 Task: Set "Audio language" for transcode stream output to "English".
Action: Mouse moved to (132, 14)
Screenshot: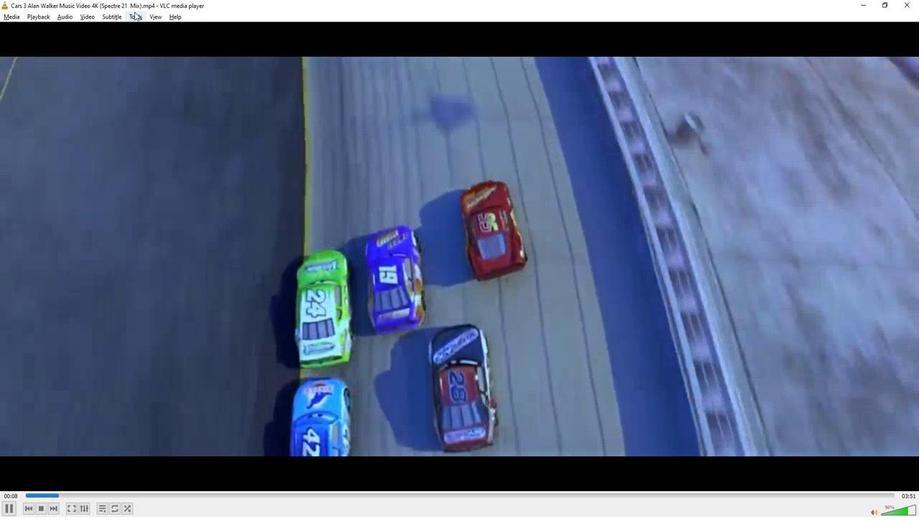 
Action: Mouse pressed left at (132, 14)
Screenshot: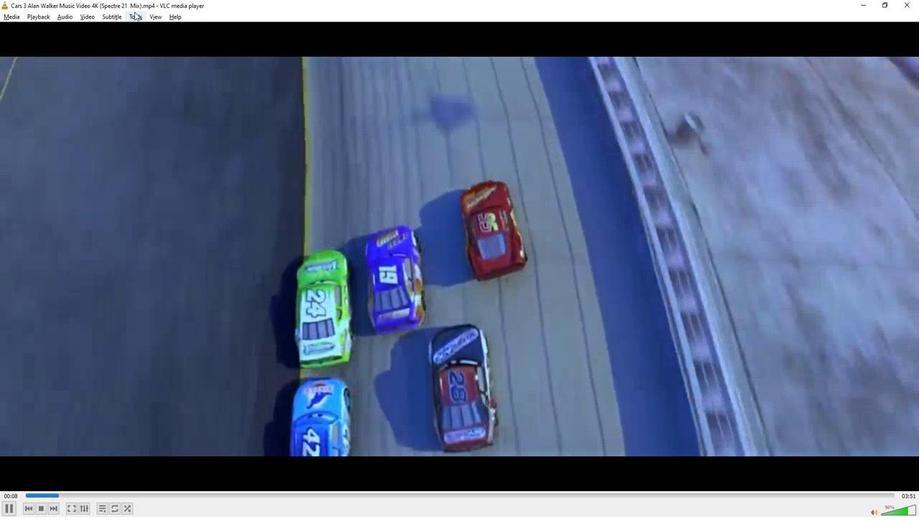 
Action: Mouse moved to (146, 129)
Screenshot: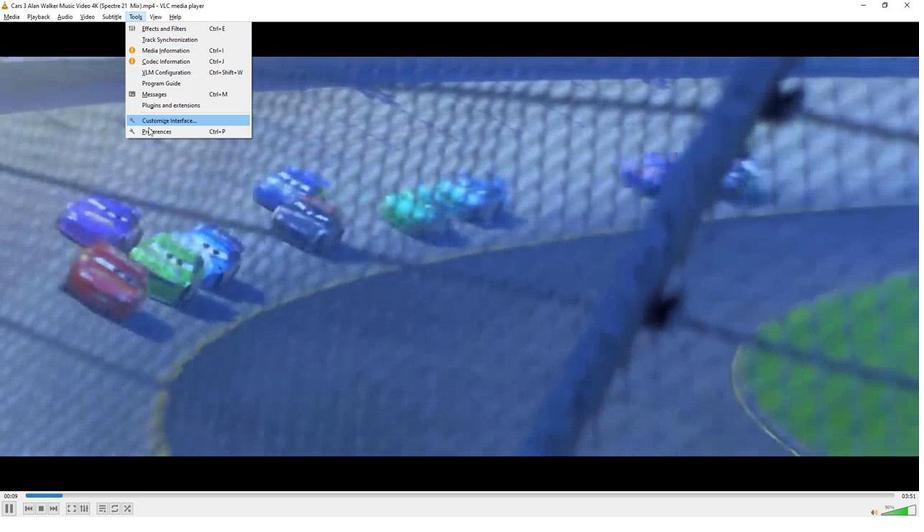 
Action: Mouse pressed left at (146, 129)
Screenshot: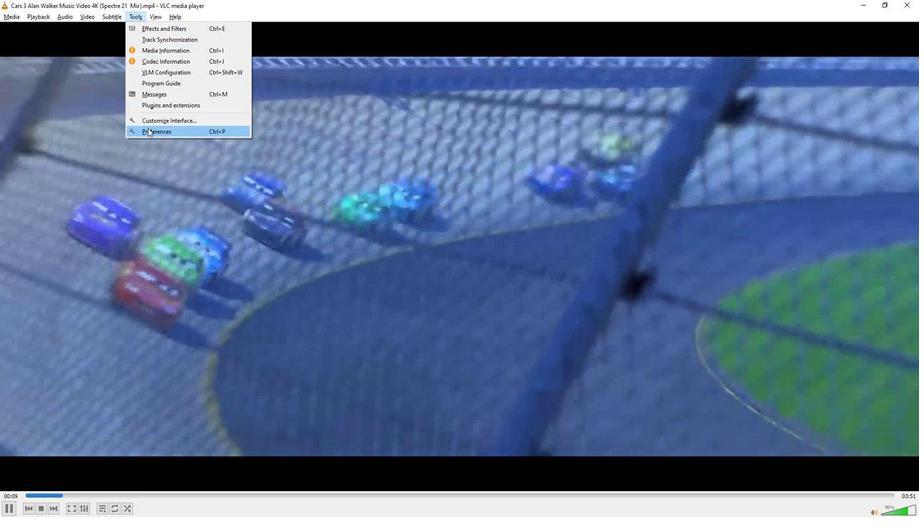 
Action: Mouse moved to (245, 270)
Screenshot: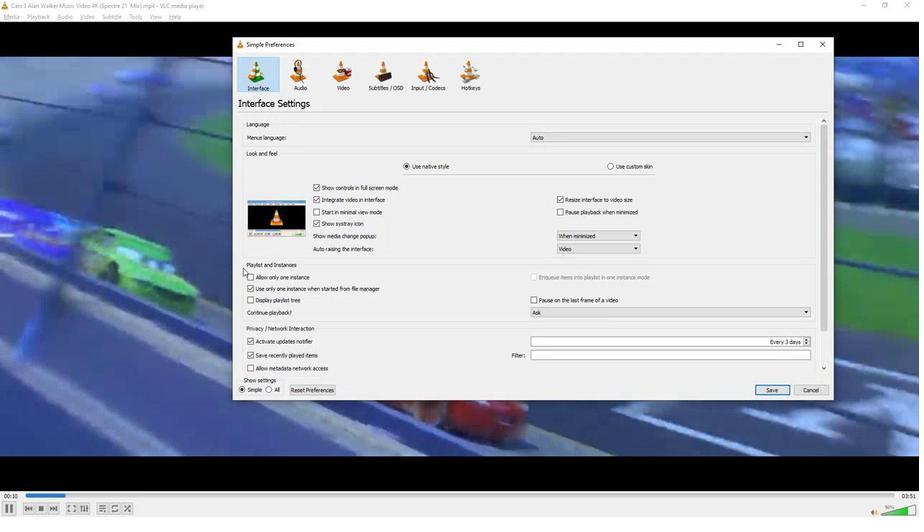 
Action: Mouse scrolled (245, 269) with delta (0, 0)
Screenshot: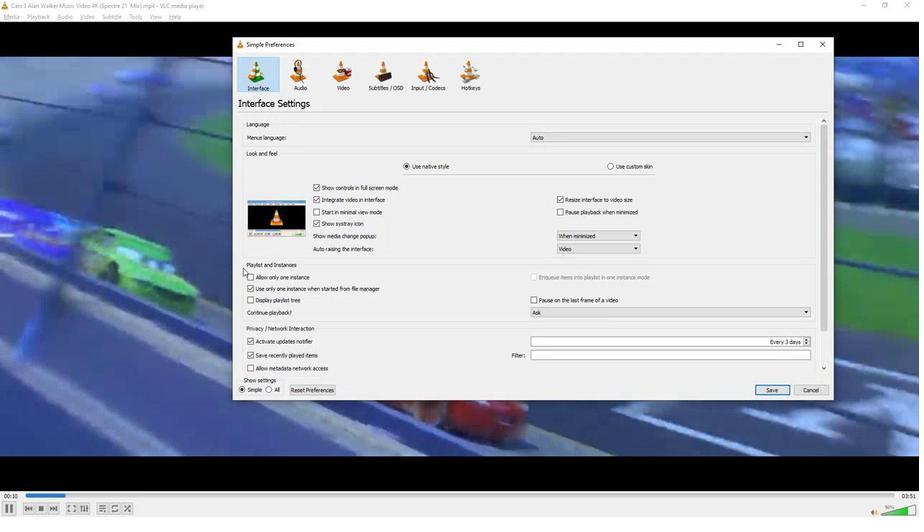 
Action: Mouse moved to (257, 285)
Screenshot: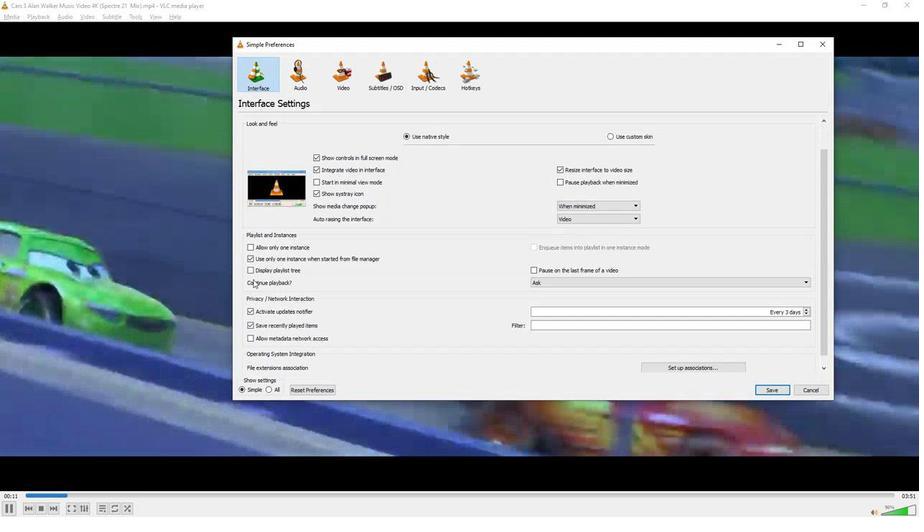 
Action: Mouse scrolled (257, 285) with delta (0, 0)
Screenshot: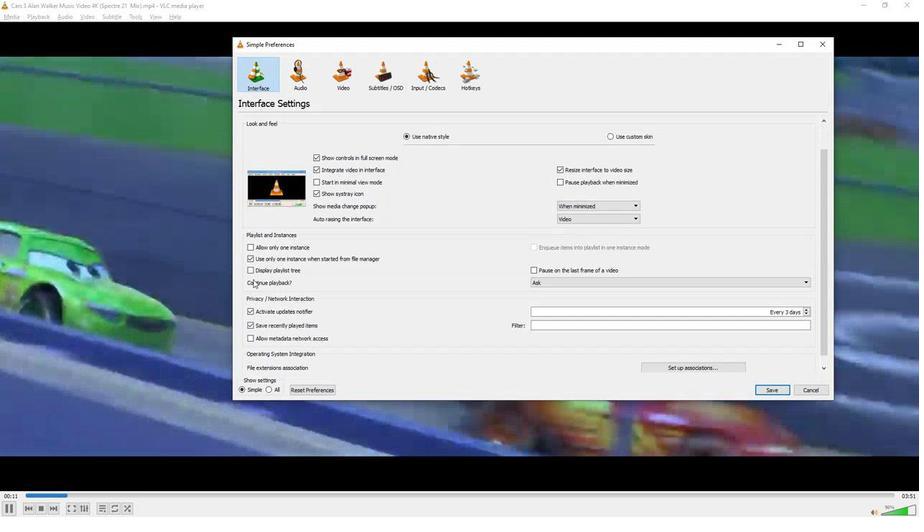 
Action: Mouse moved to (271, 405)
Screenshot: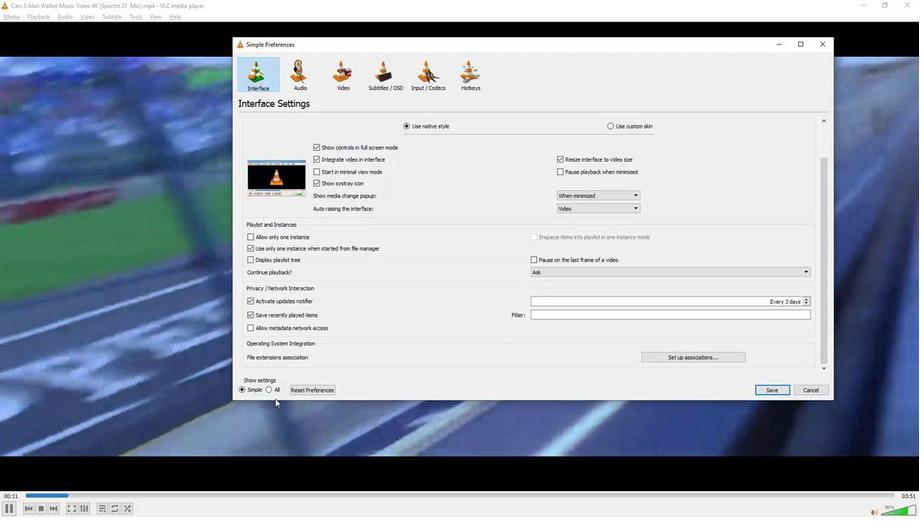 
Action: Mouse pressed left at (271, 405)
Screenshot: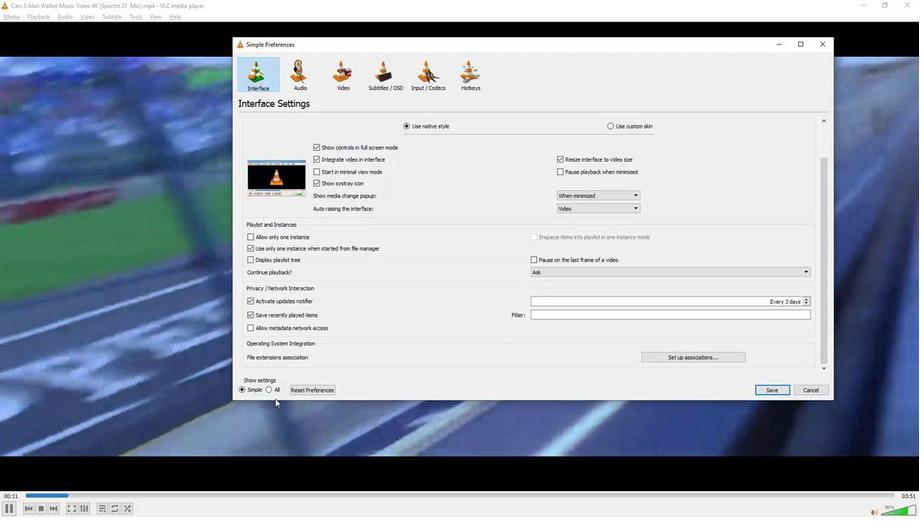 
Action: Mouse moved to (268, 389)
Screenshot: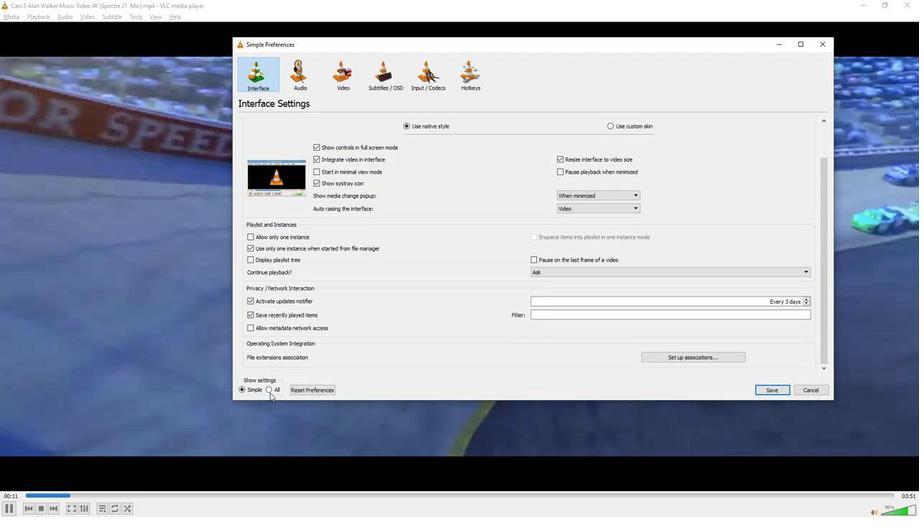 
Action: Mouse pressed left at (268, 389)
Screenshot: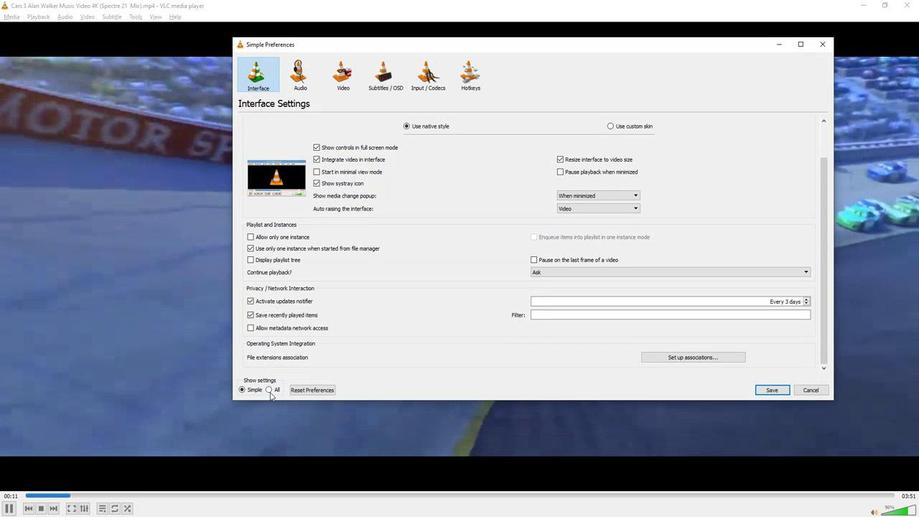 
Action: Mouse moved to (289, 323)
Screenshot: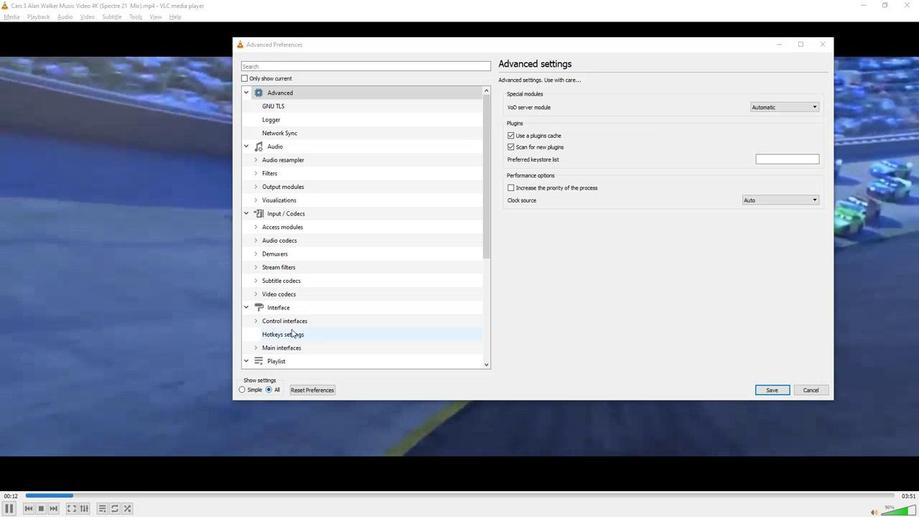 
Action: Mouse scrolled (289, 322) with delta (0, 0)
Screenshot: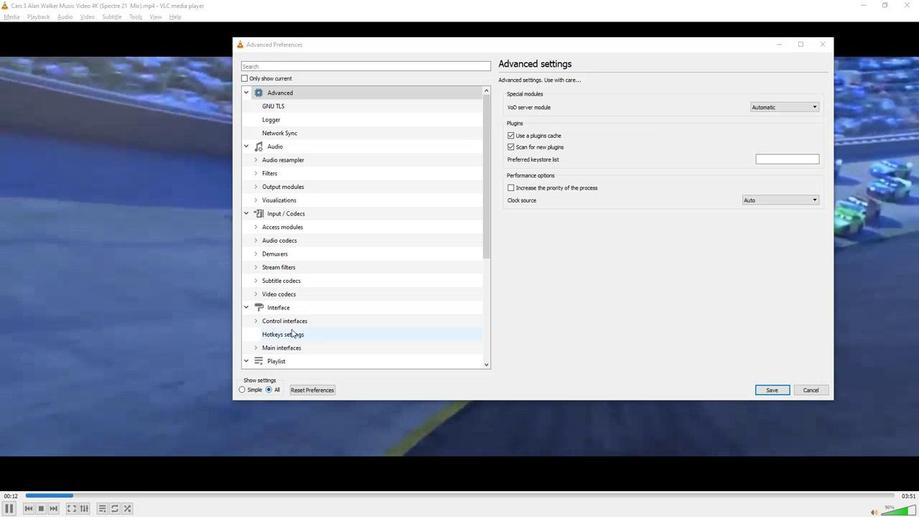 
Action: Mouse moved to (289, 321)
Screenshot: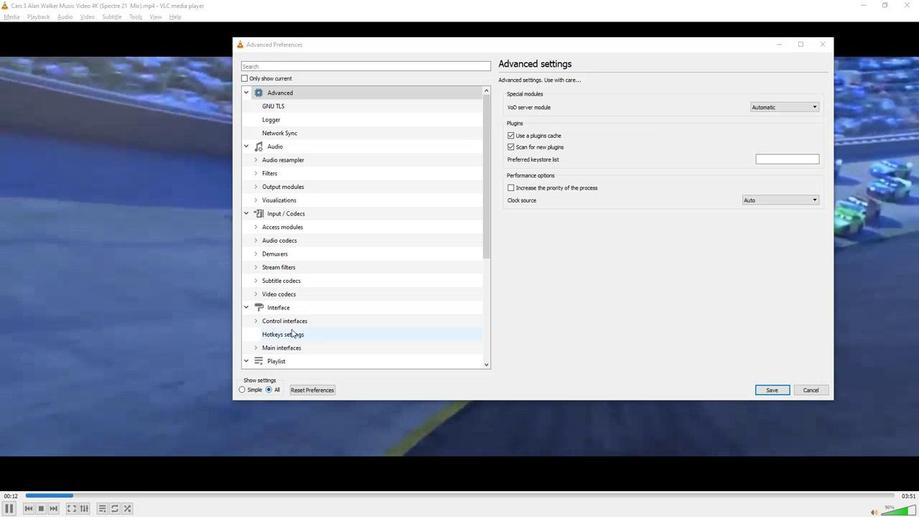 
Action: Mouse scrolled (289, 321) with delta (0, 0)
Screenshot: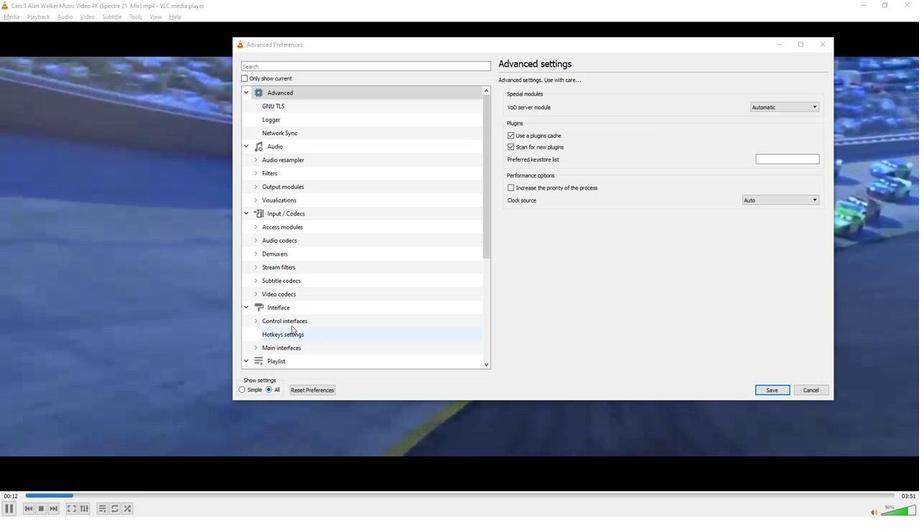 
Action: Mouse scrolled (289, 321) with delta (0, 0)
Screenshot: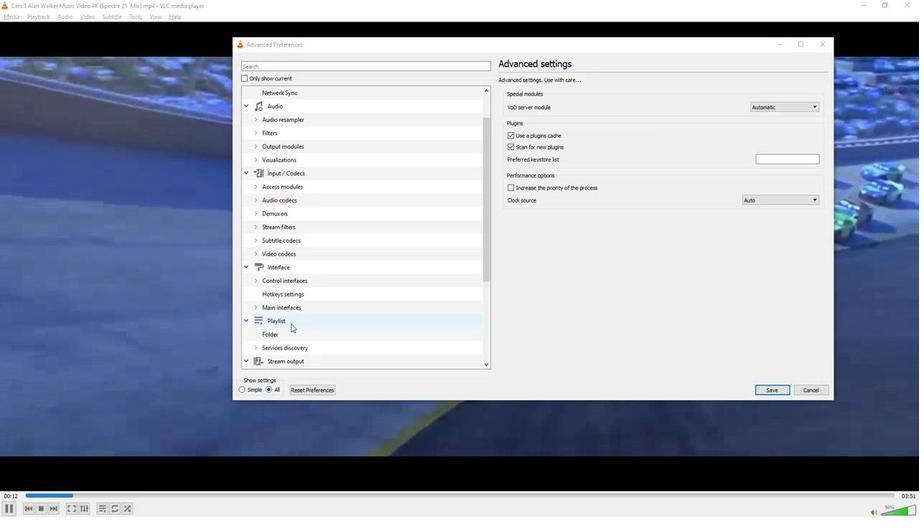 
Action: Mouse scrolled (289, 321) with delta (0, 0)
Screenshot: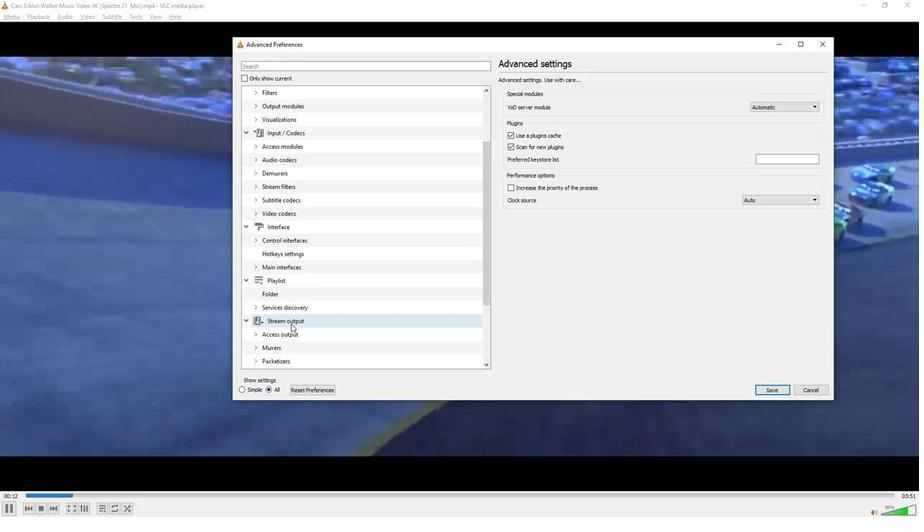 
Action: Mouse moved to (288, 321)
Screenshot: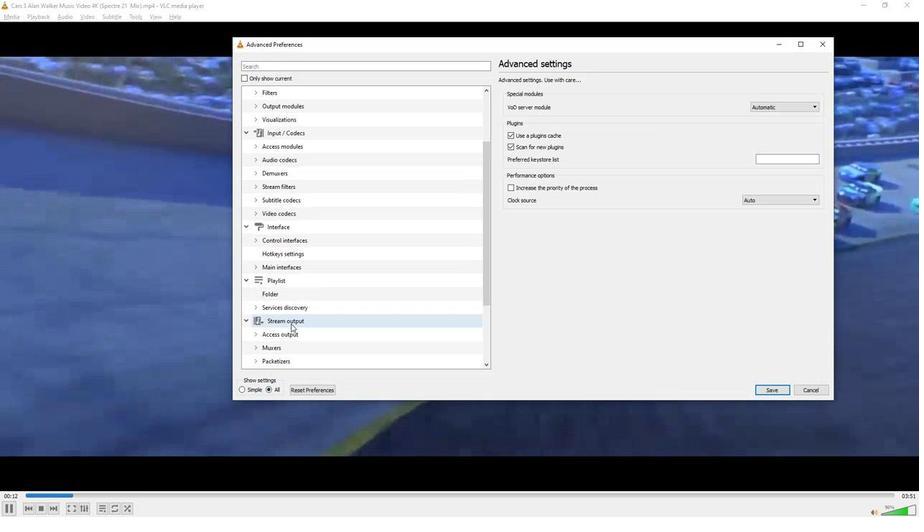 
Action: Mouse scrolled (288, 320) with delta (0, 0)
Screenshot: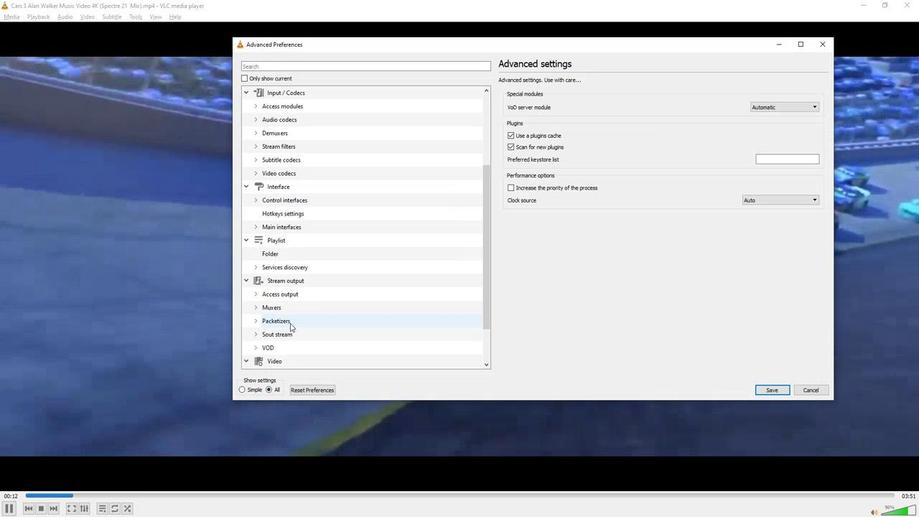 
Action: Mouse scrolled (288, 320) with delta (0, 0)
Screenshot: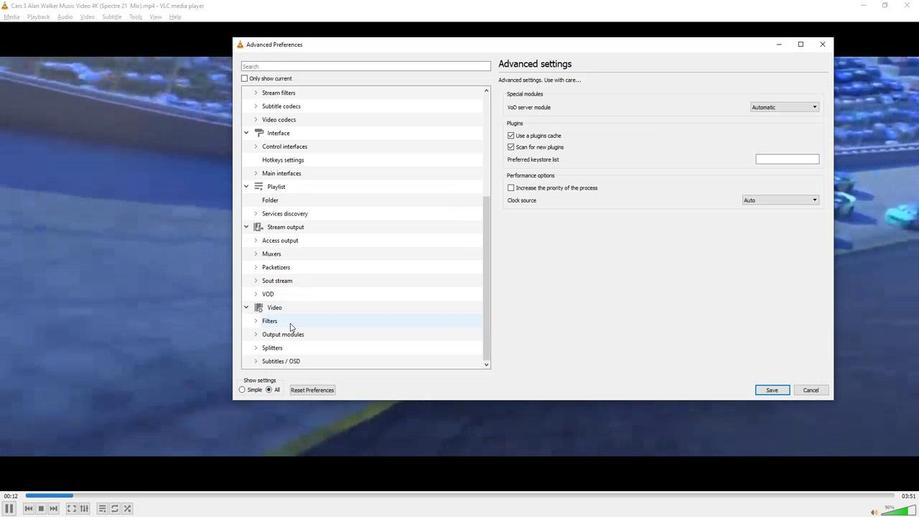 
Action: Mouse moved to (255, 280)
Screenshot: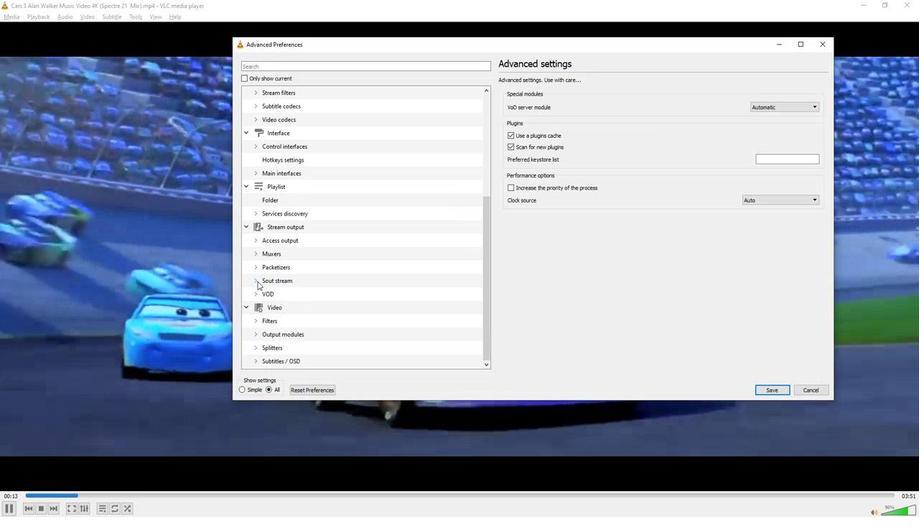 
Action: Mouse pressed left at (255, 280)
Screenshot: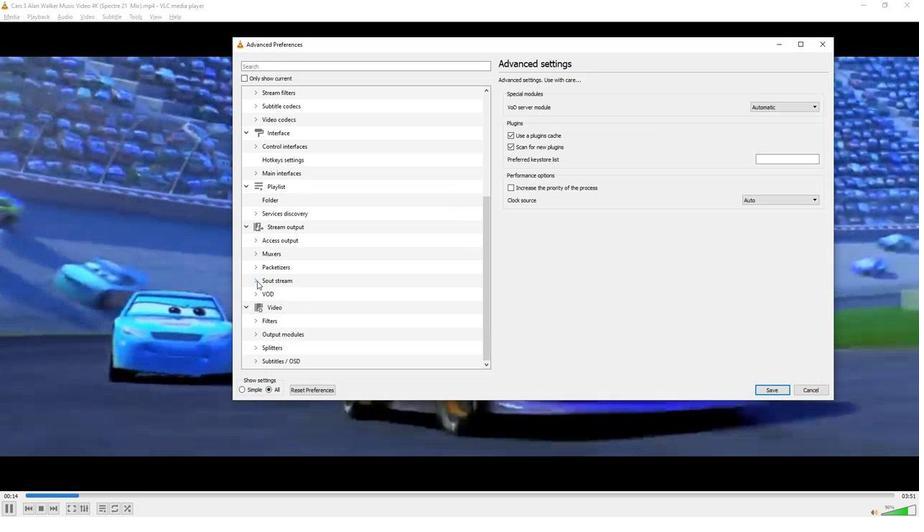 
Action: Mouse moved to (294, 307)
Screenshot: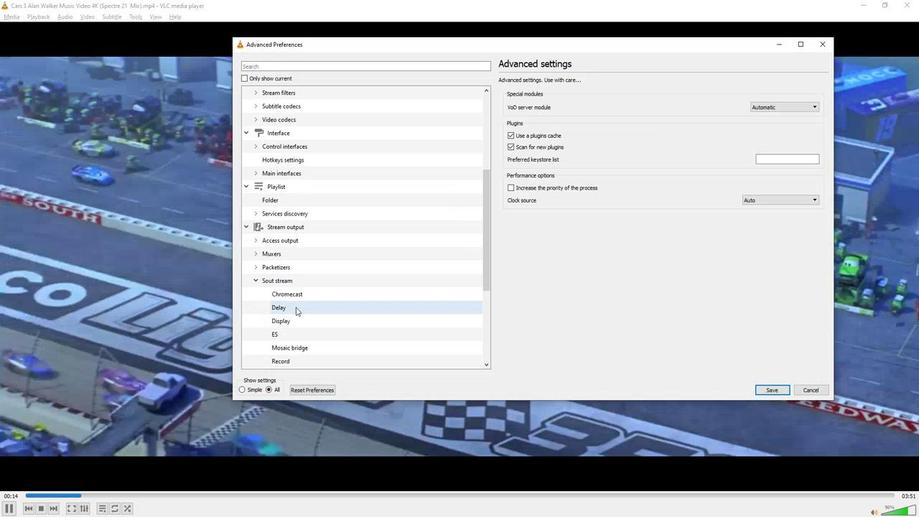
Action: Mouse scrolled (294, 306) with delta (0, 0)
Screenshot: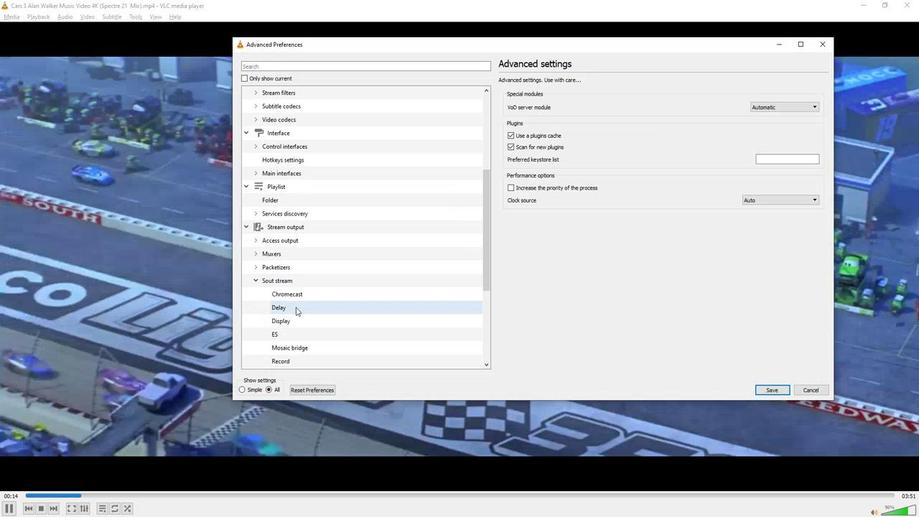 
Action: Mouse moved to (294, 307)
Screenshot: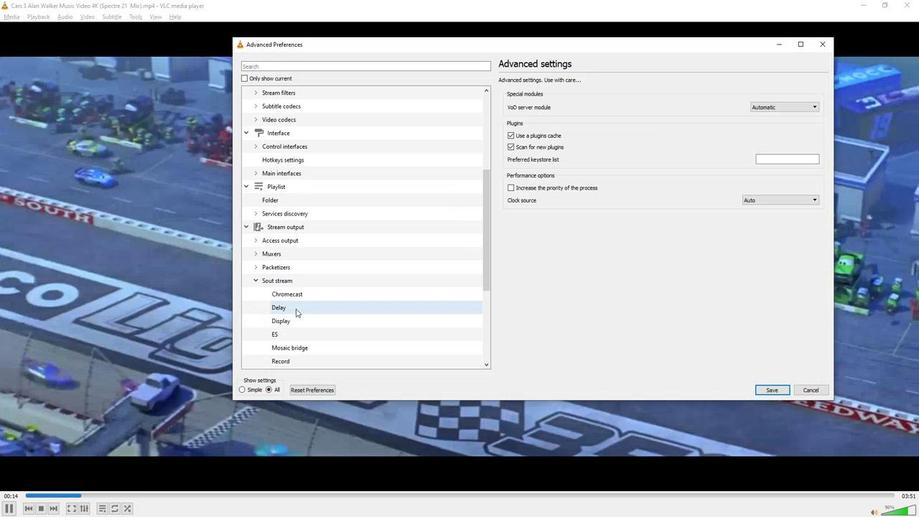 
Action: Mouse scrolled (294, 307) with delta (0, 0)
Screenshot: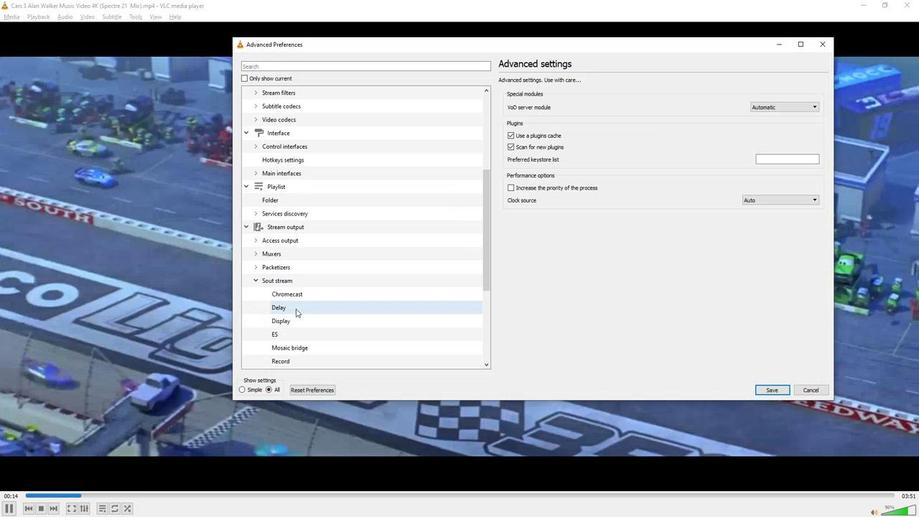 
Action: Mouse moved to (294, 308)
Screenshot: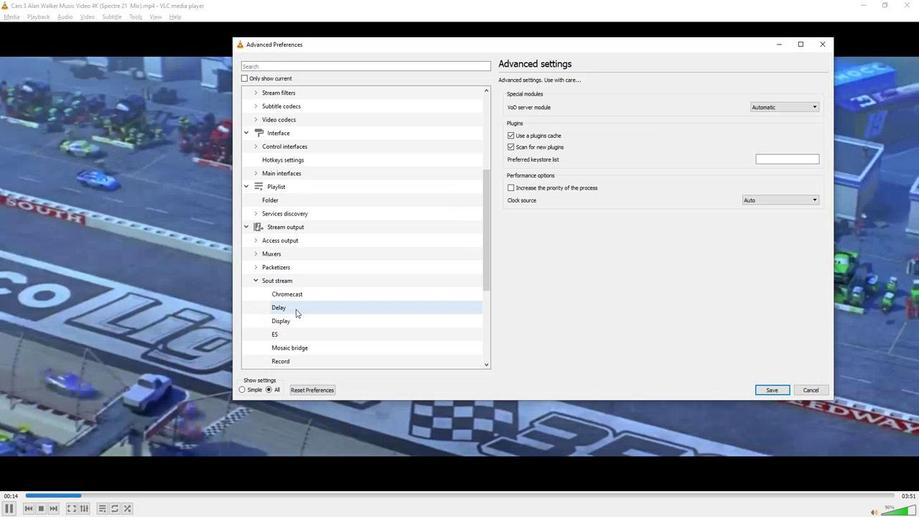 
Action: Mouse scrolled (294, 308) with delta (0, 0)
Screenshot: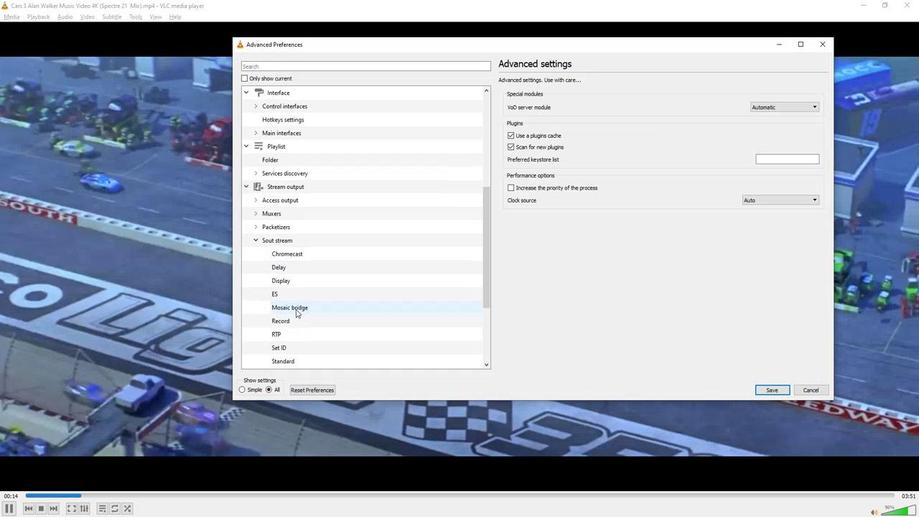 
Action: Mouse moved to (282, 318)
Screenshot: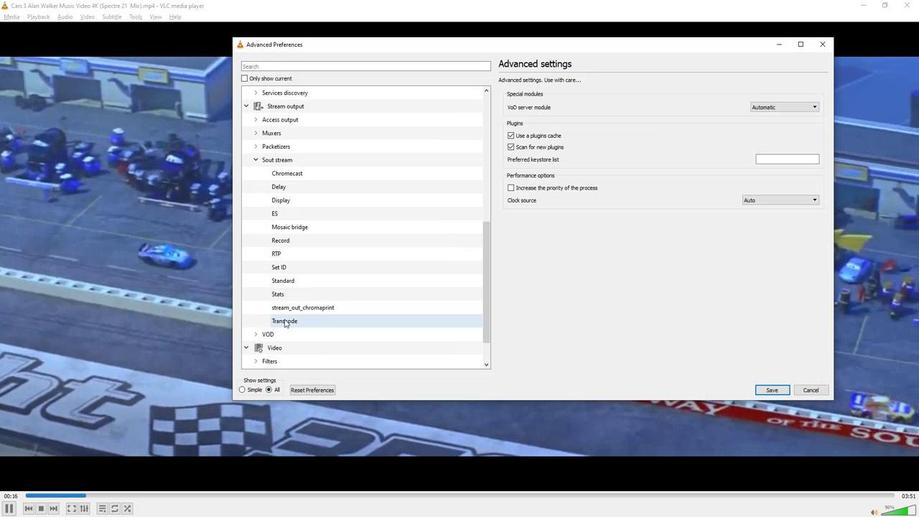 
Action: Mouse pressed left at (282, 318)
Screenshot: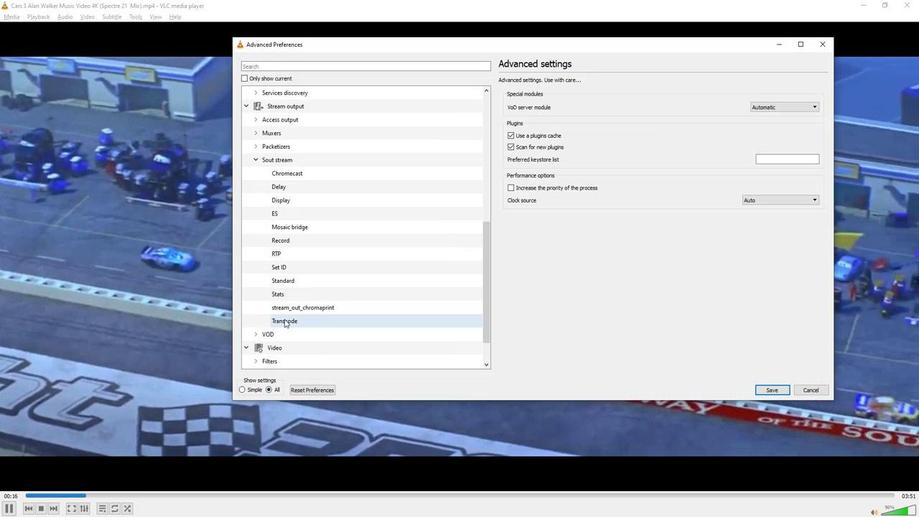
Action: Mouse moved to (672, 272)
Screenshot: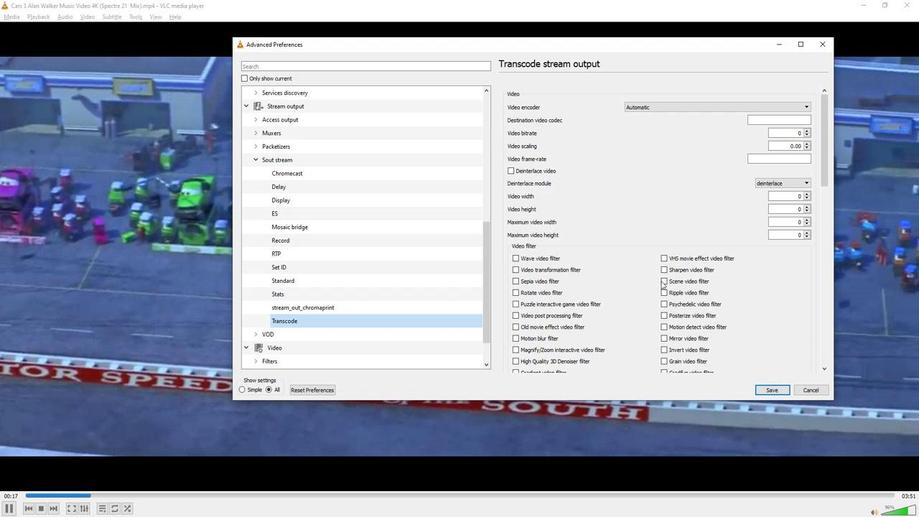 
Action: Mouse scrolled (672, 272) with delta (0, 0)
Screenshot: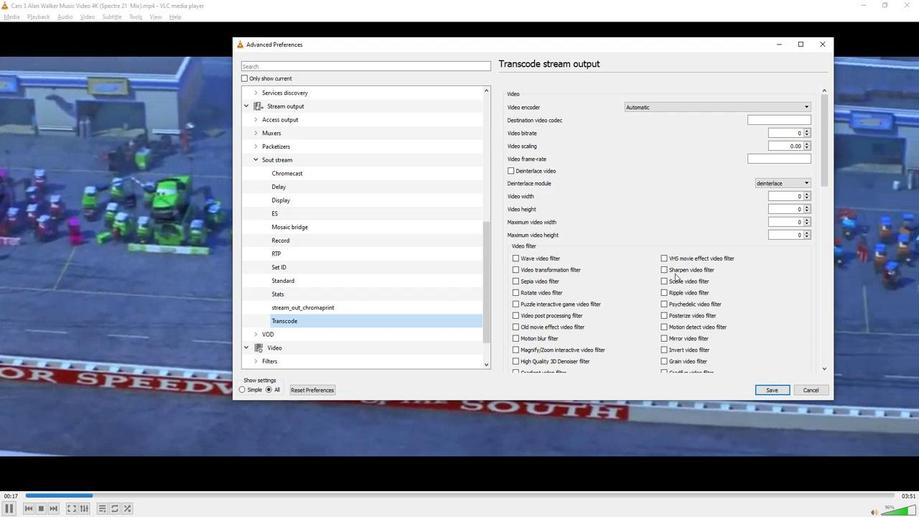 
Action: Mouse scrolled (672, 272) with delta (0, 0)
Screenshot: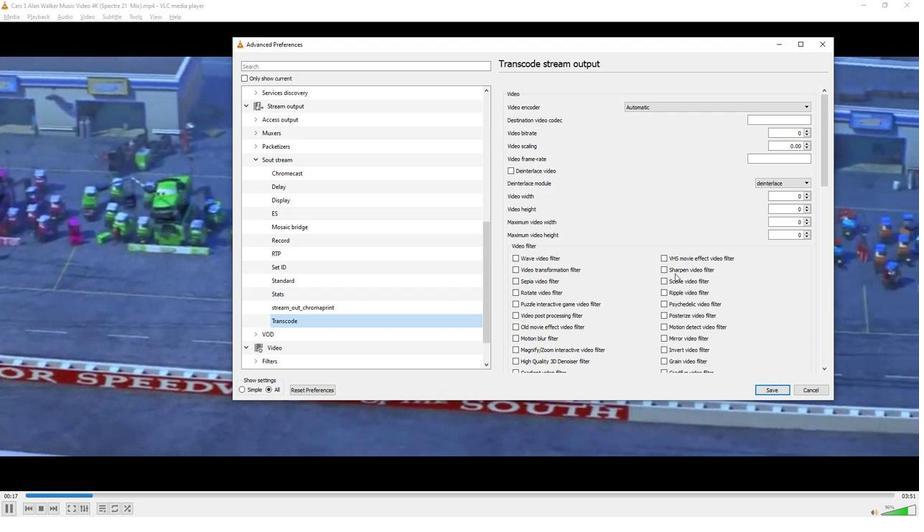 
Action: Mouse scrolled (672, 272) with delta (0, 0)
Screenshot: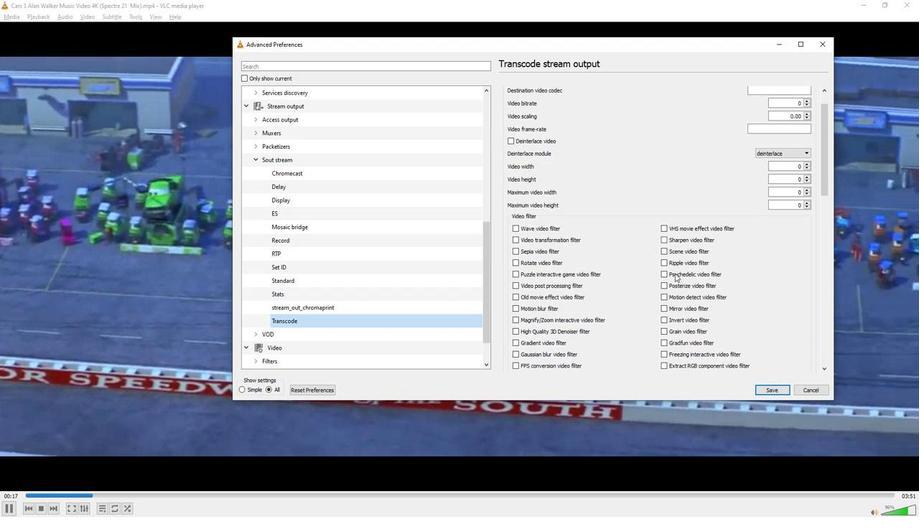 
Action: Mouse moved to (672, 272)
Screenshot: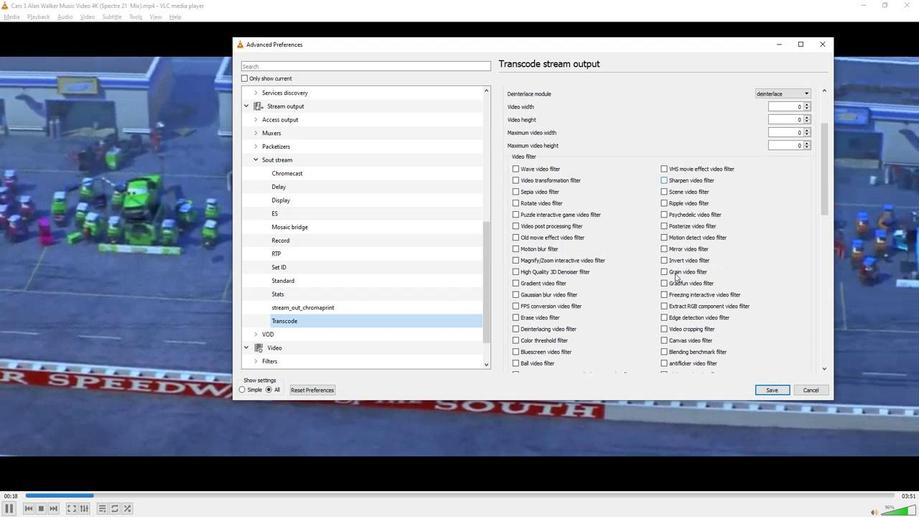 
Action: Mouse scrolled (672, 272) with delta (0, 0)
Screenshot: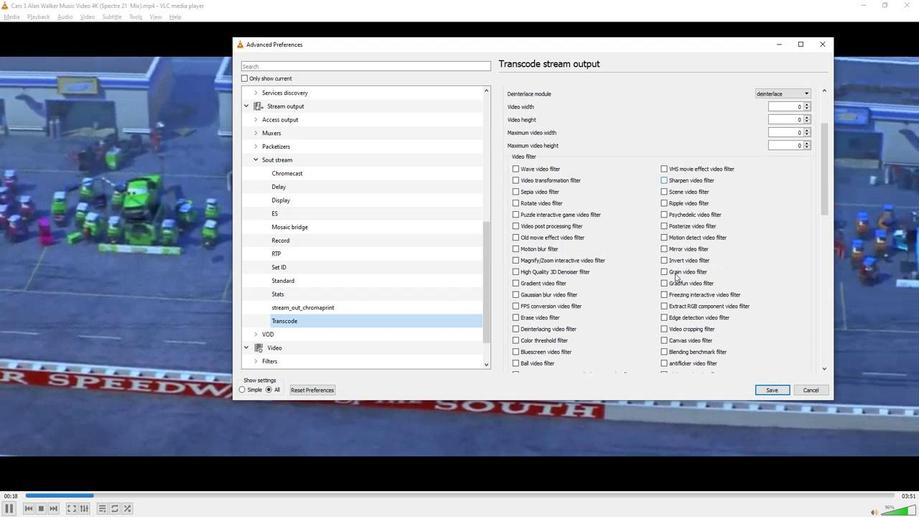 
Action: Mouse scrolled (672, 272) with delta (0, 0)
Screenshot: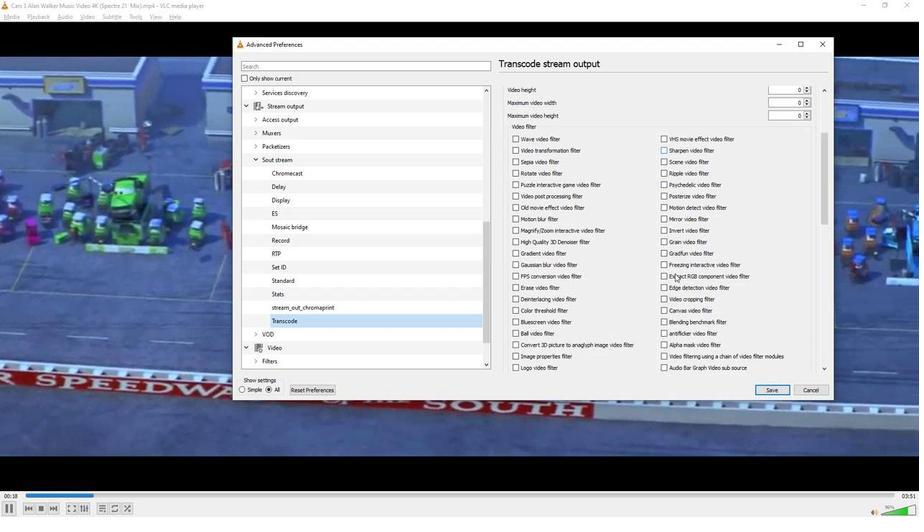 
Action: Mouse scrolled (672, 272) with delta (0, 0)
Screenshot: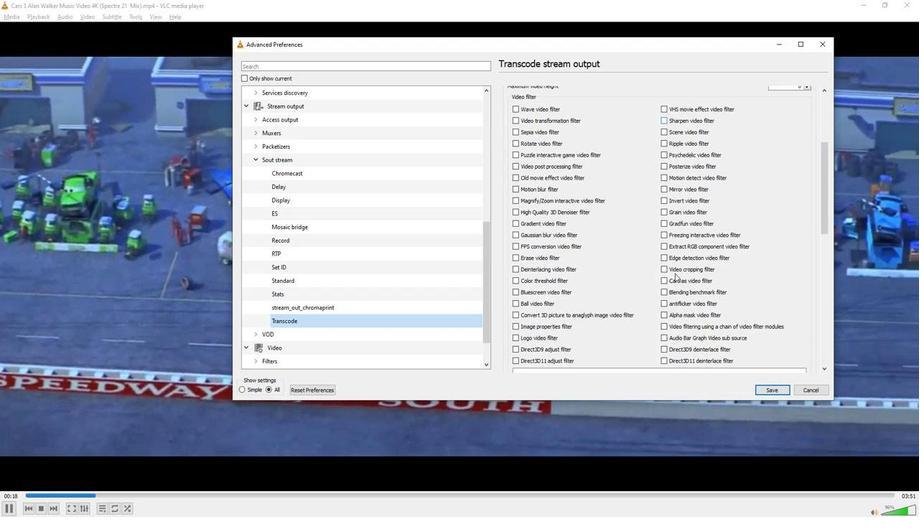
Action: Mouse scrolled (672, 272) with delta (0, 0)
Screenshot: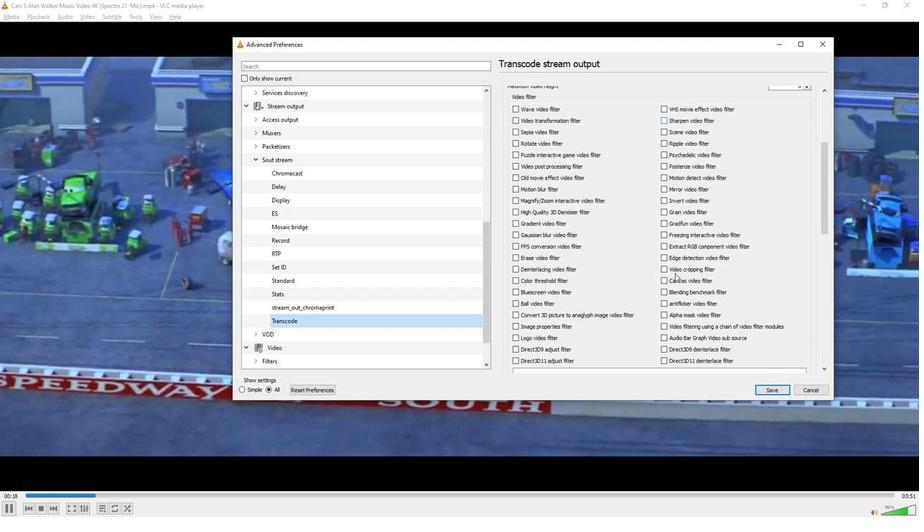 
Action: Mouse scrolled (672, 272) with delta (0, 0)
Screenshot: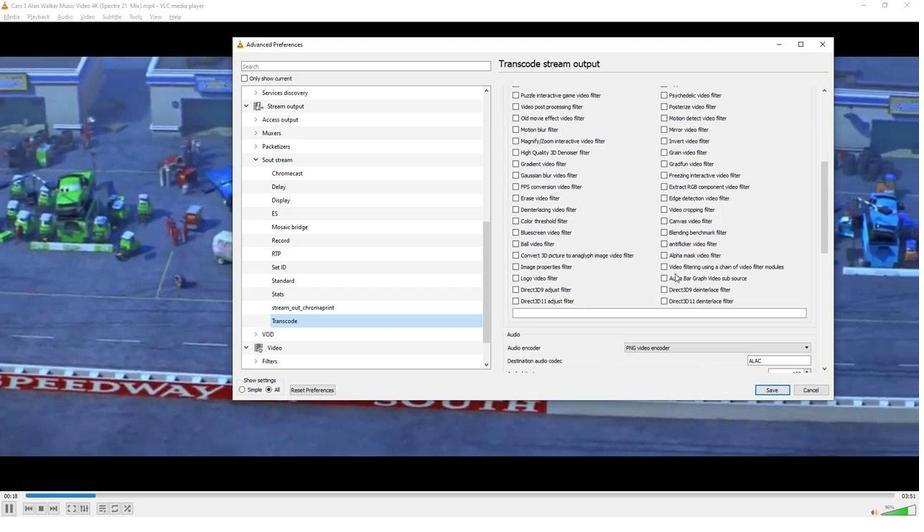 
Action: Mouse scrolled (672, 272) with delta (0, 0)
Screenshot: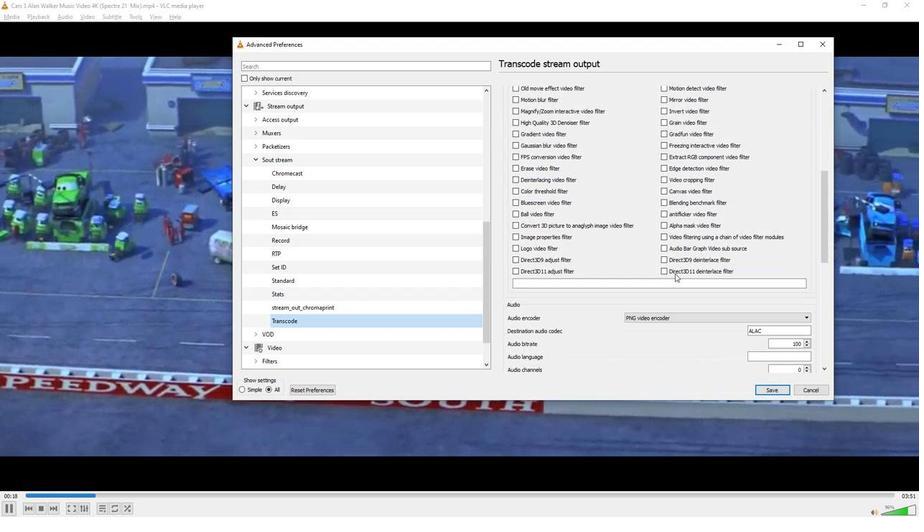 
Action: Mouse scrolled (672, 272) with delta (0, 0)
Screenshot: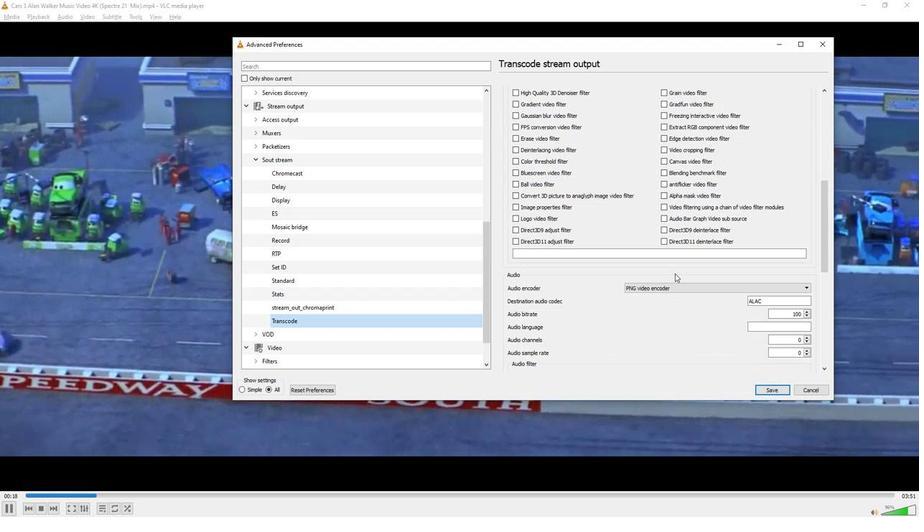 
Action: Mouse moved to (760, 295)
Screenshot: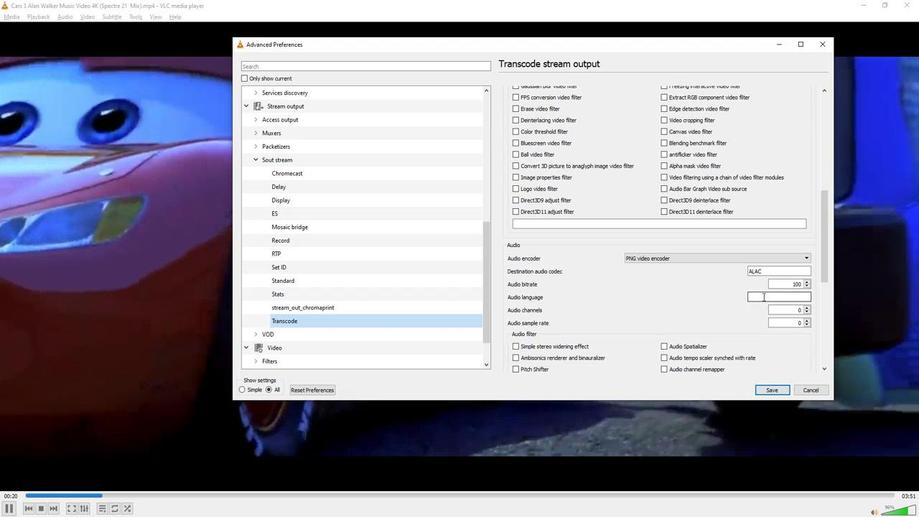 
Action: Mouse pressed left at (760, 295)
Screenshot: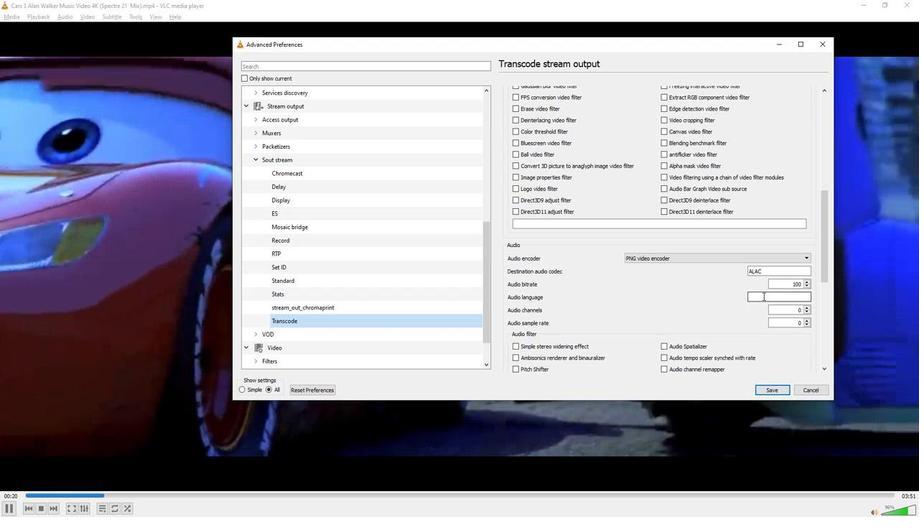 
Action: Mouse moved to (760, 294)
Screenshot: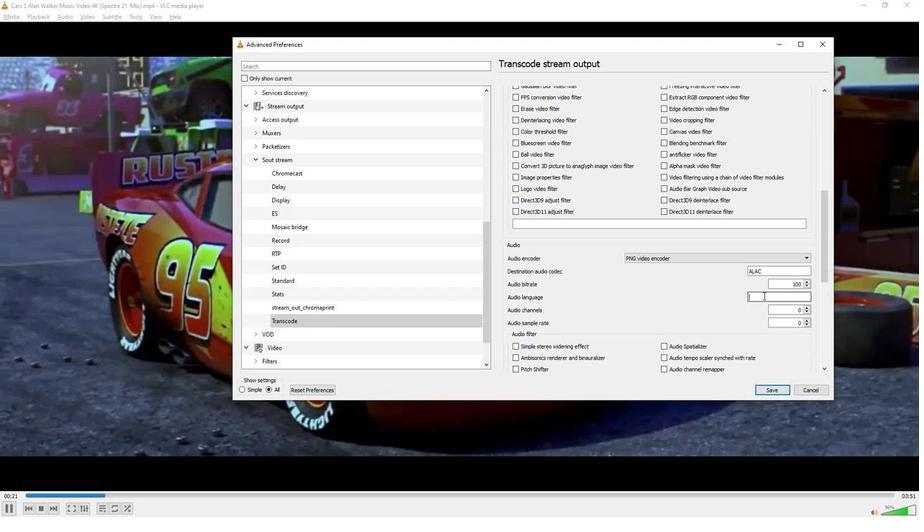 
Action: Key pressed e<Key.caps_lock>NGLISH
Screenshot: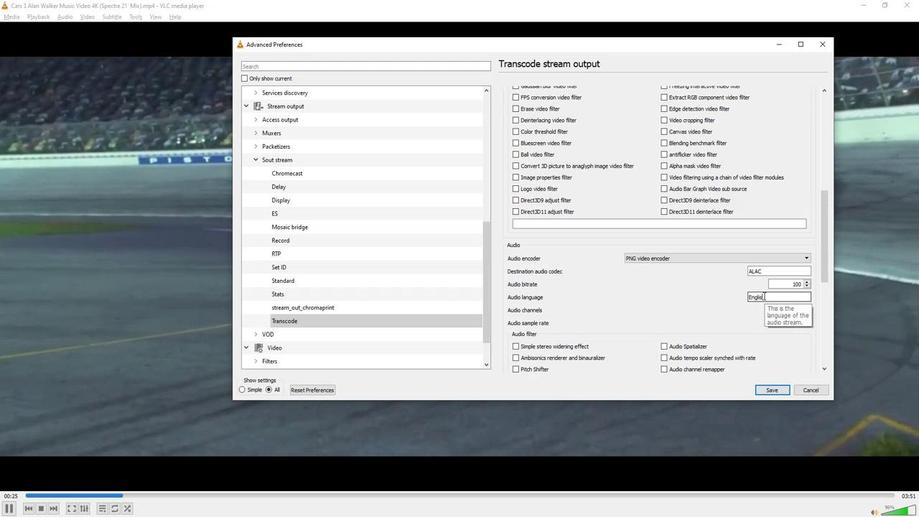 
